 Task: Set the Search for items where to "all criteria are met" while find customer
Action: Mouse moved to (155, 19)
Screenshot: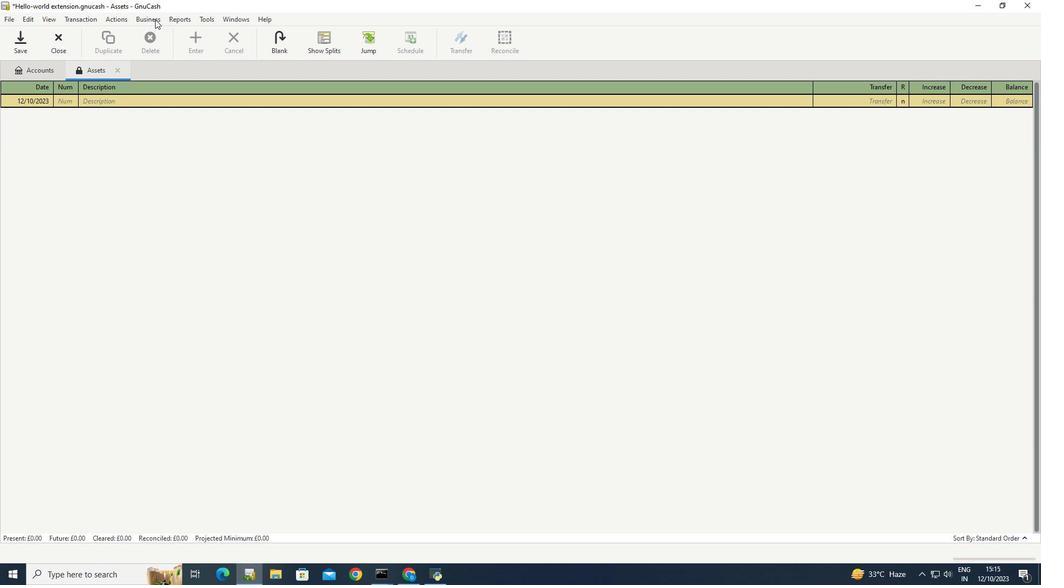 
Action: Mouse pressed left at (155, 19)
Screenshot: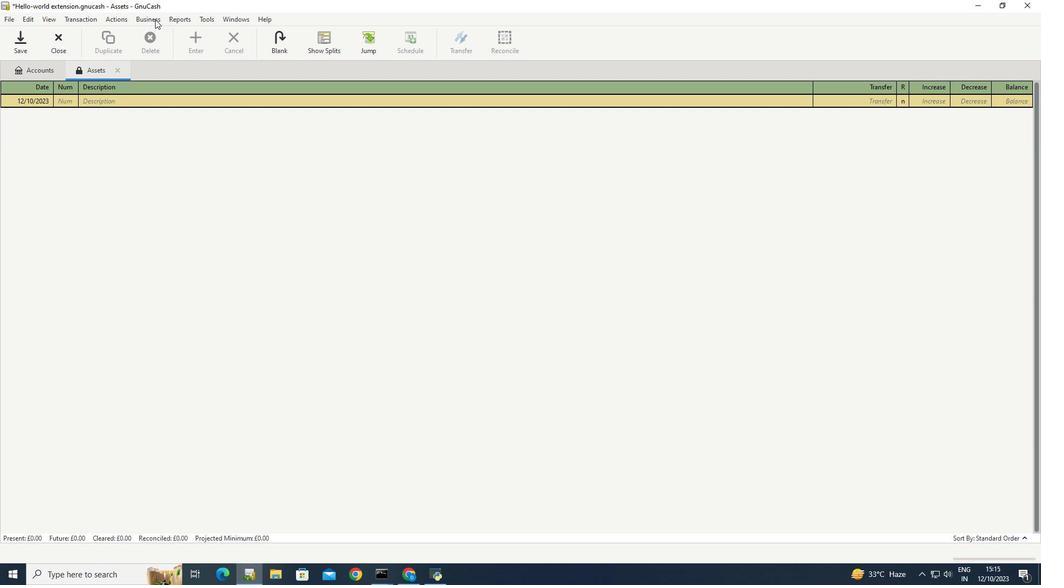 
Action: Mouse moved to (295, 58)
Screenshot: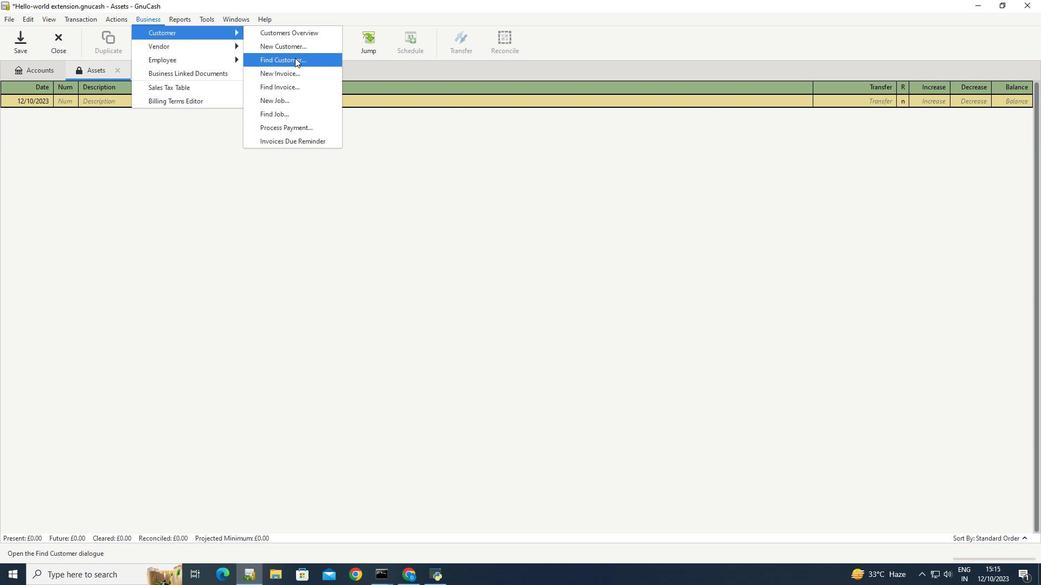 
Action: Mouse pressed left at (295, 58)
Screenshot: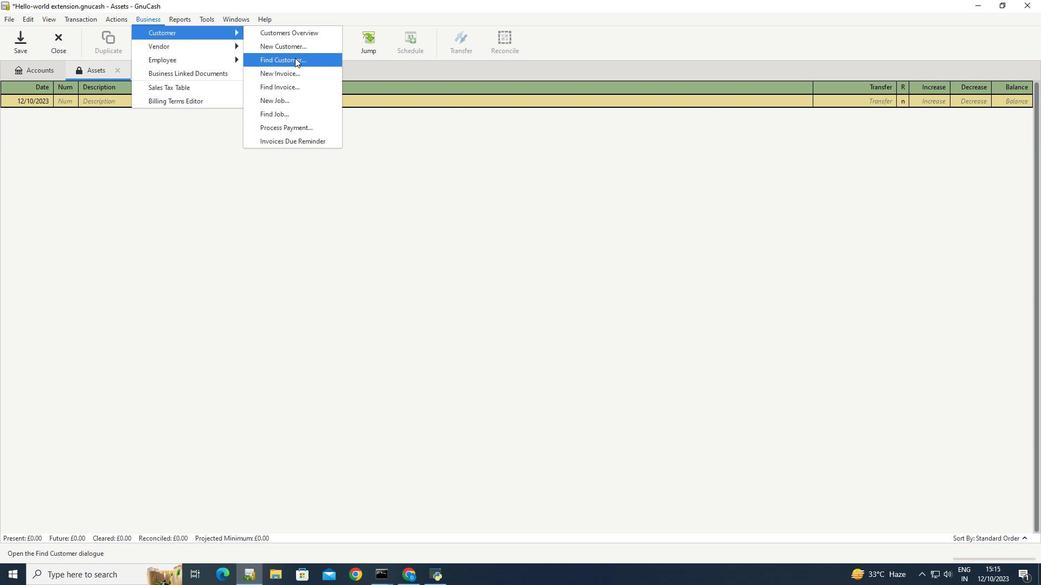 
Action: Mouse moved to (642, 232)
Screenshot: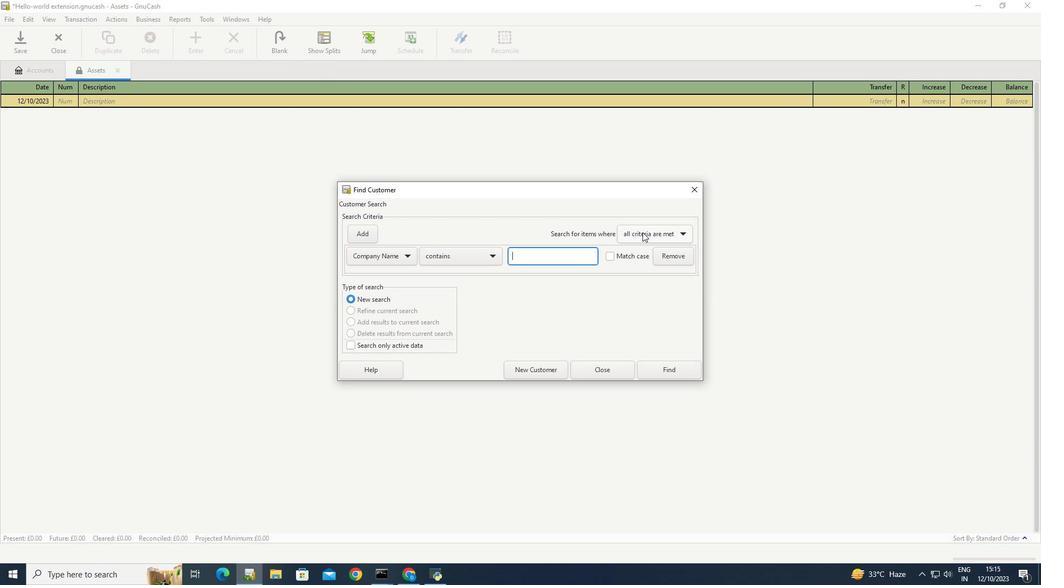 
Action: Mouse pressed left at (642, 232)
Screenshot: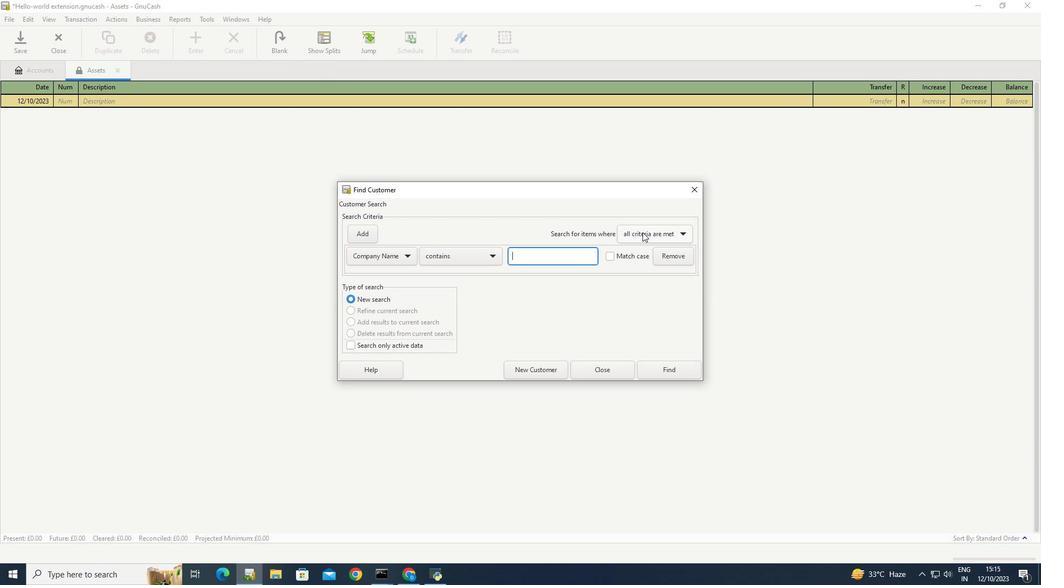 
Action: Mouse moved to (637, 236)
Screenshot: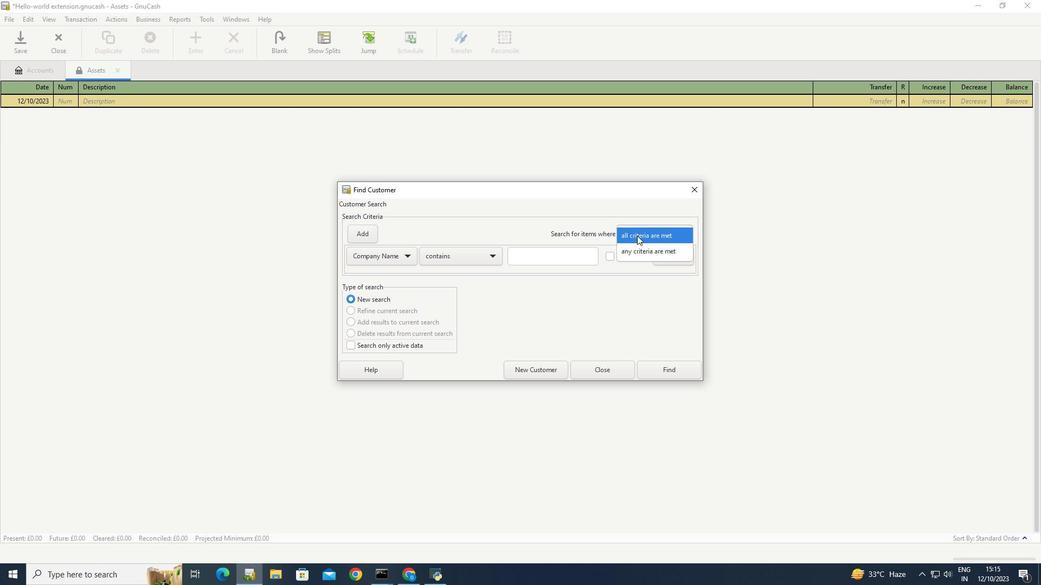 
Action: Mouse pressed left at (637, 236)
Screenshot: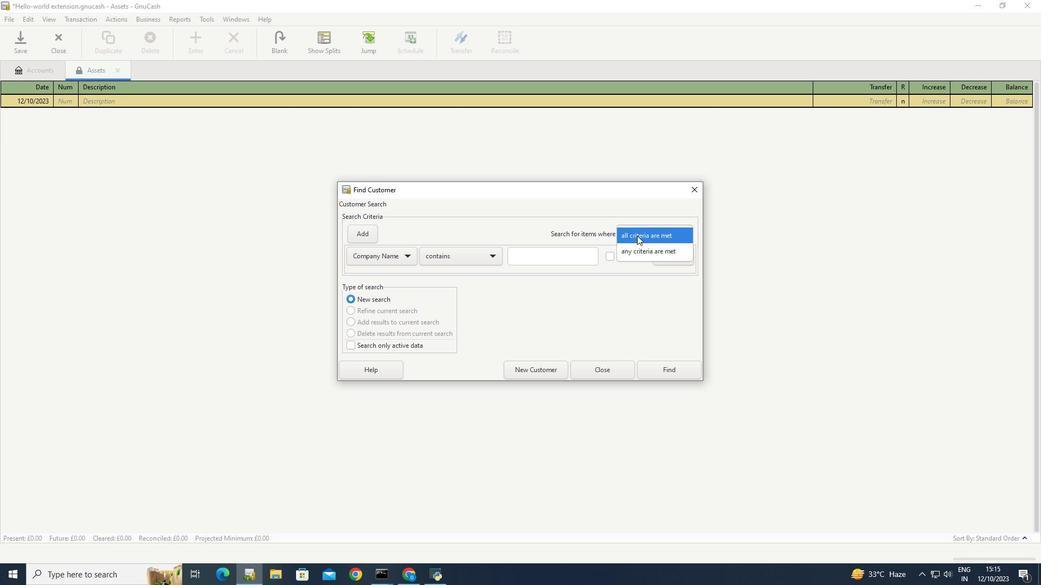 
Action: Mouse moved to (645, 304)
Screenshot: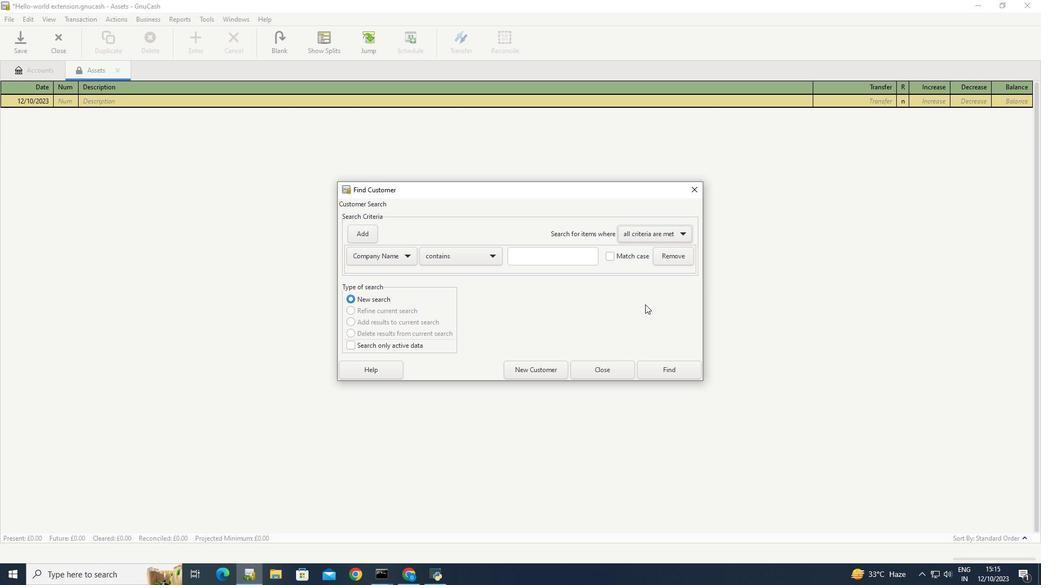 
Action: Mouse pressed left at (645, 304)
Screenshot: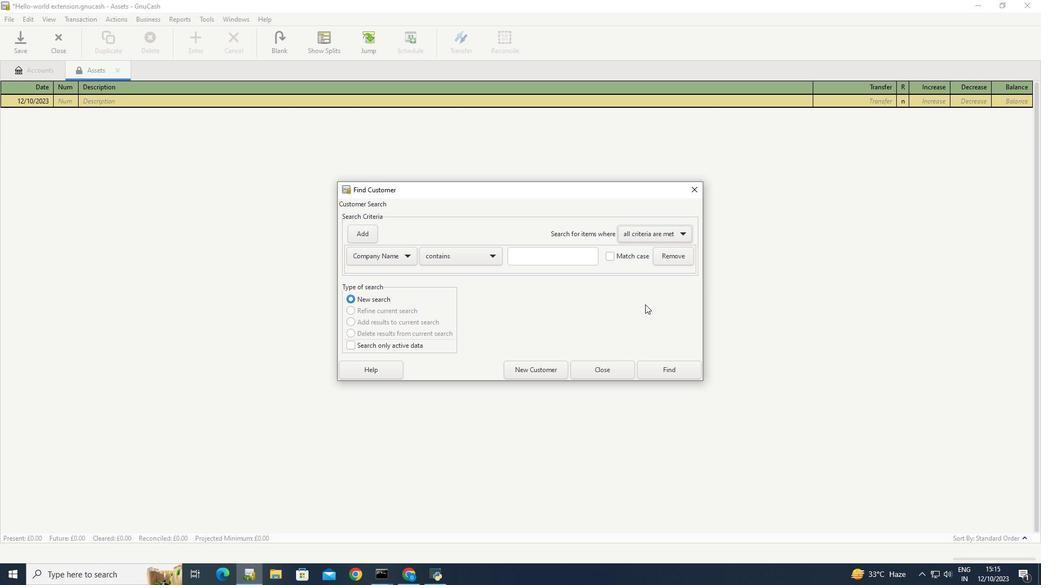
